 Task: Start in the project ArrowSprint the sprint 'Velocity Venture', with a duration of 3 weeks. Start in the project ArrowSprint the sprint 'Velocity Venture', with a duration of 2 weeks. Start in the project ArrowSprint the sprint 'Velocity Venture', with a duration of 1 week
Action: Mouse moved to (238, 51)
Screenshot: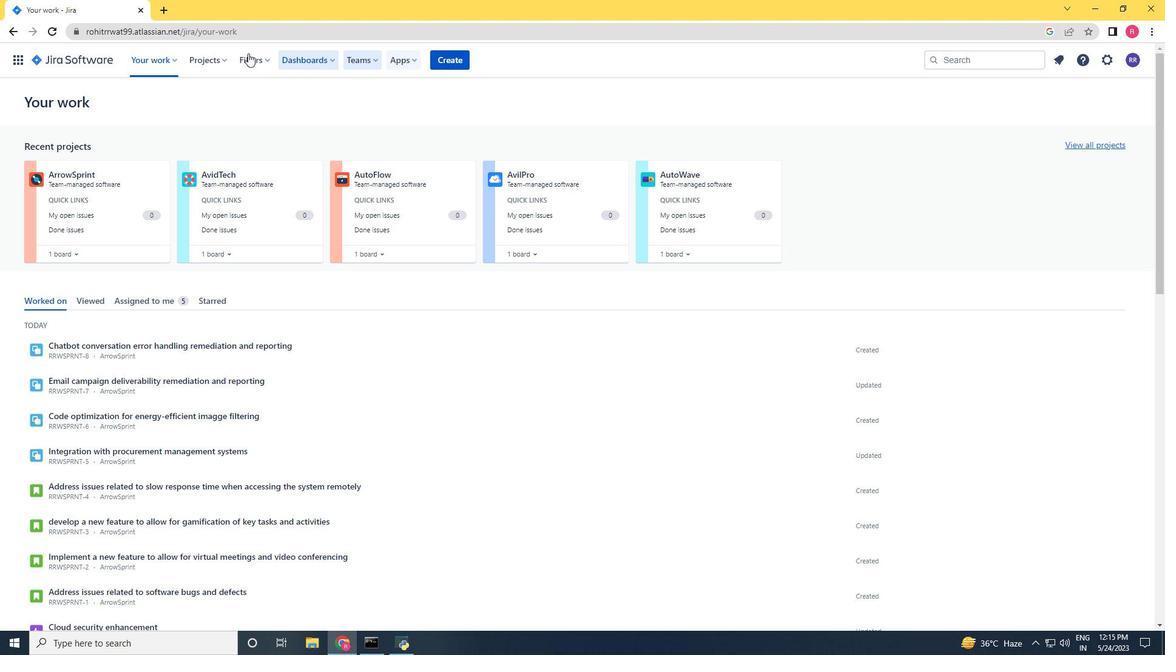 
Action: Mouse pressed left at (238, 51)
Screenshot: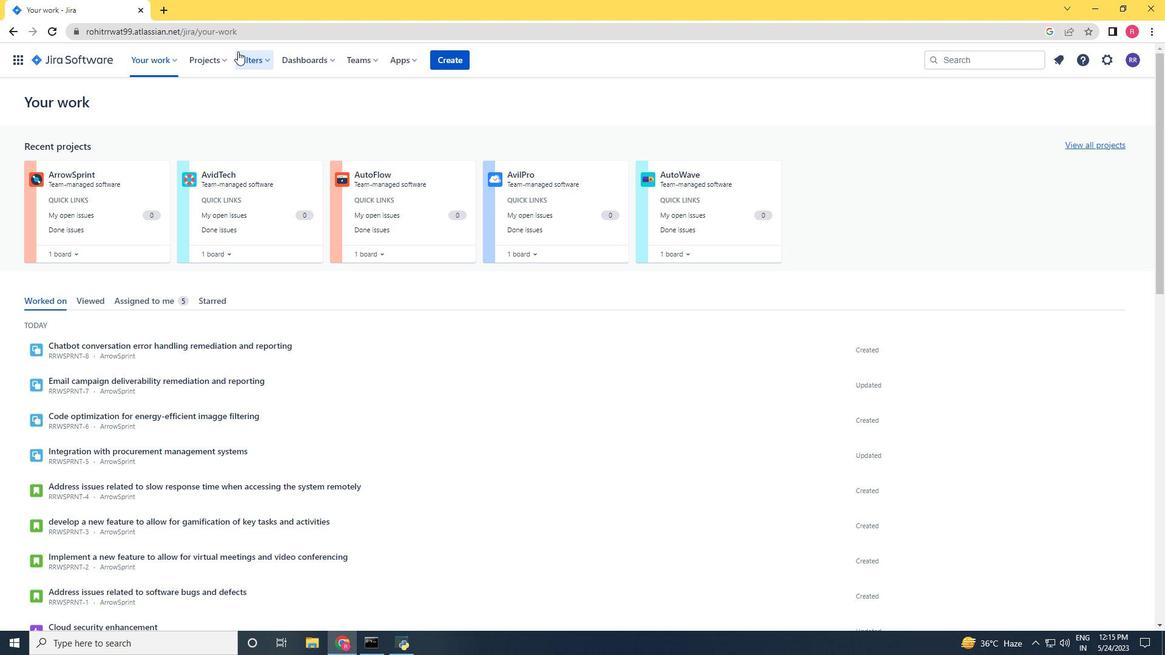 
Action: Mouse moved to (197, 60)
Screenshot: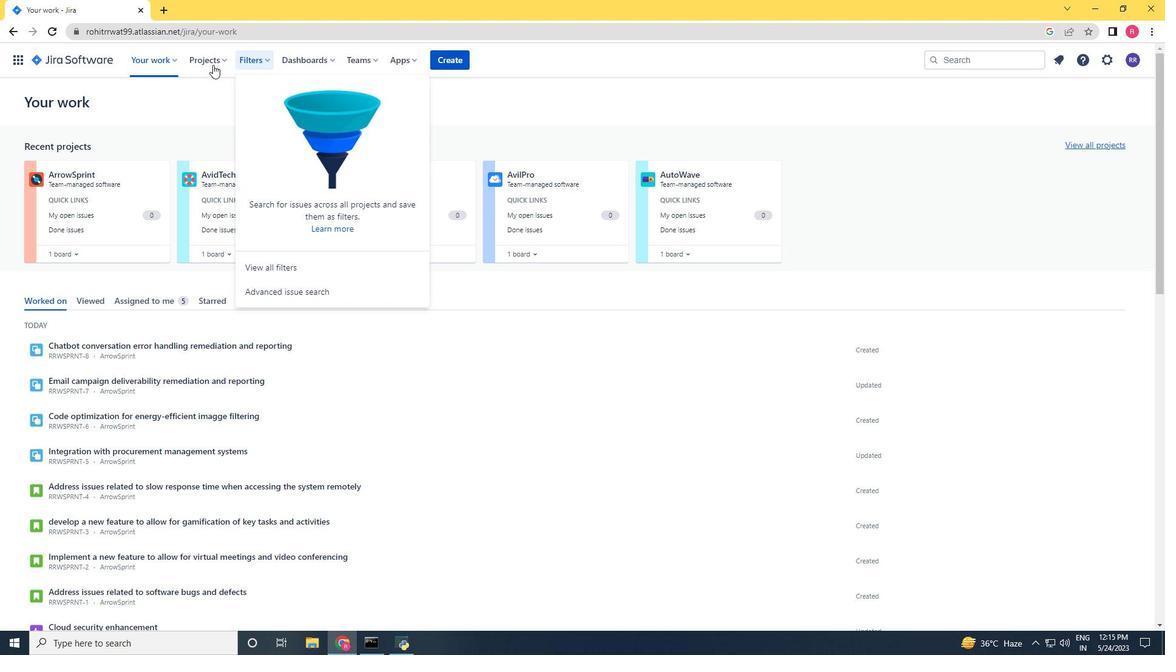 
Action: Mouse pressed left at (197, 60)
Screenshot: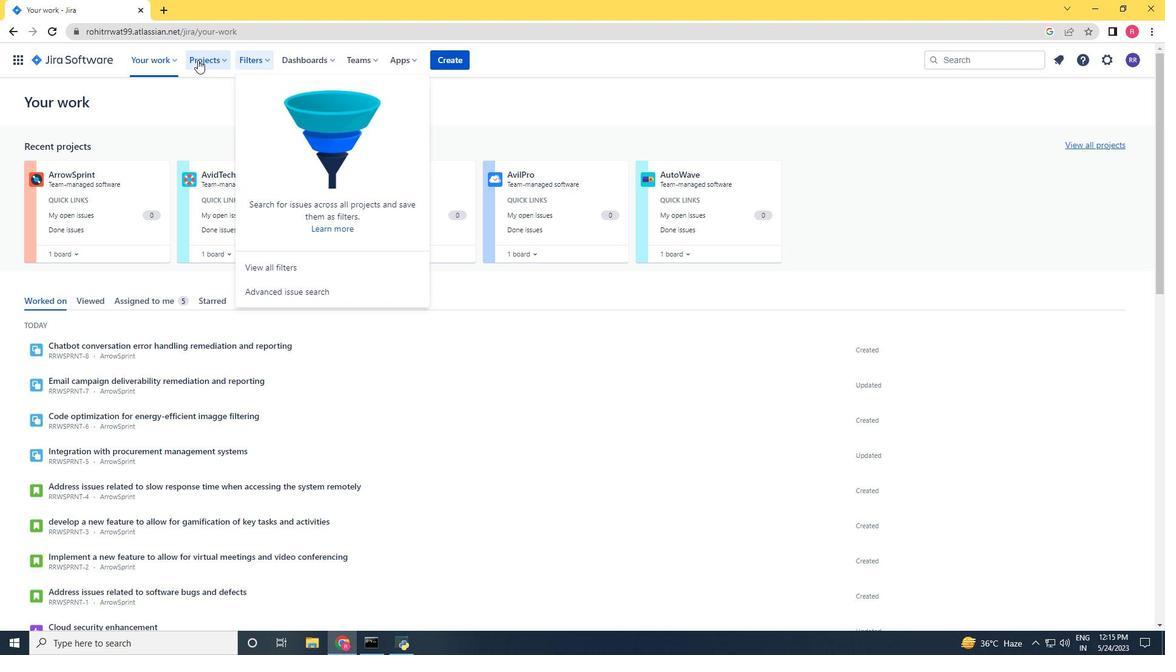 
Action: Mouse moved to (221, 109)
Screenshot: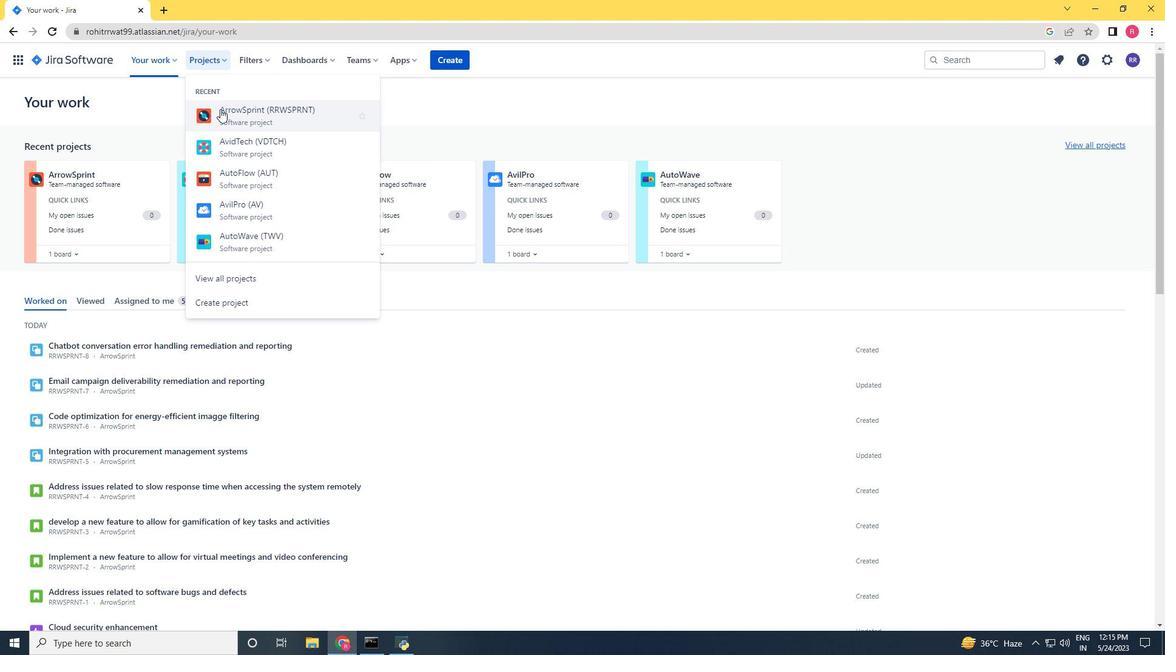 
Action: Mouse pressed left at (221, 109)
Screenshot: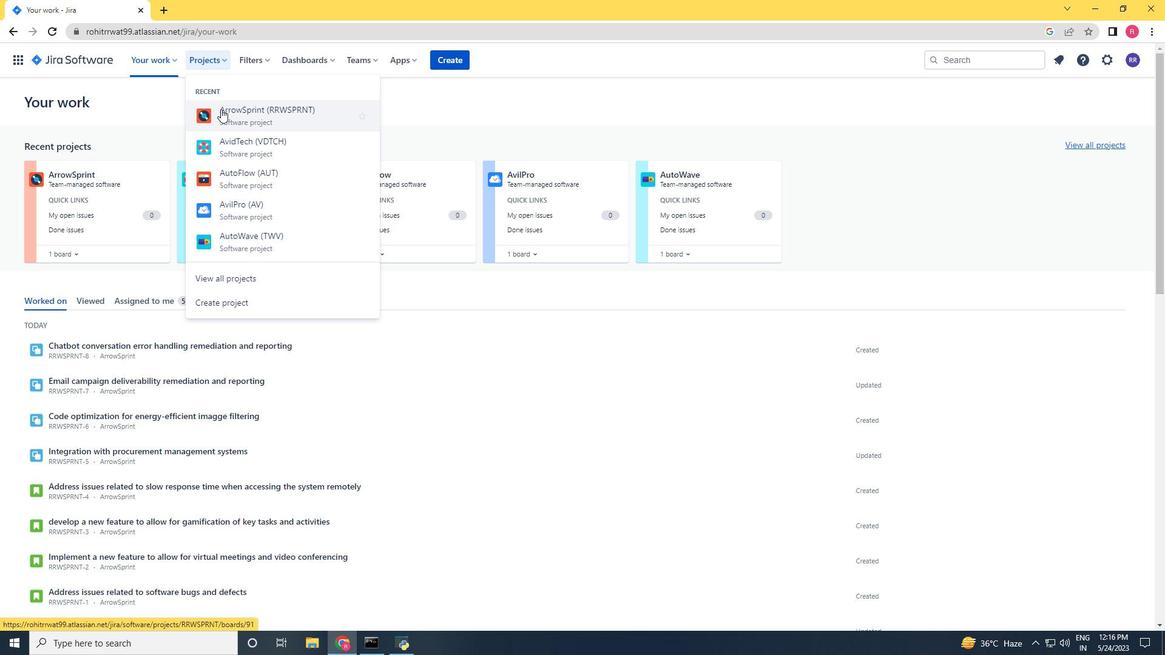 
Action: Mouse moved to (87, 181)
Screenshot: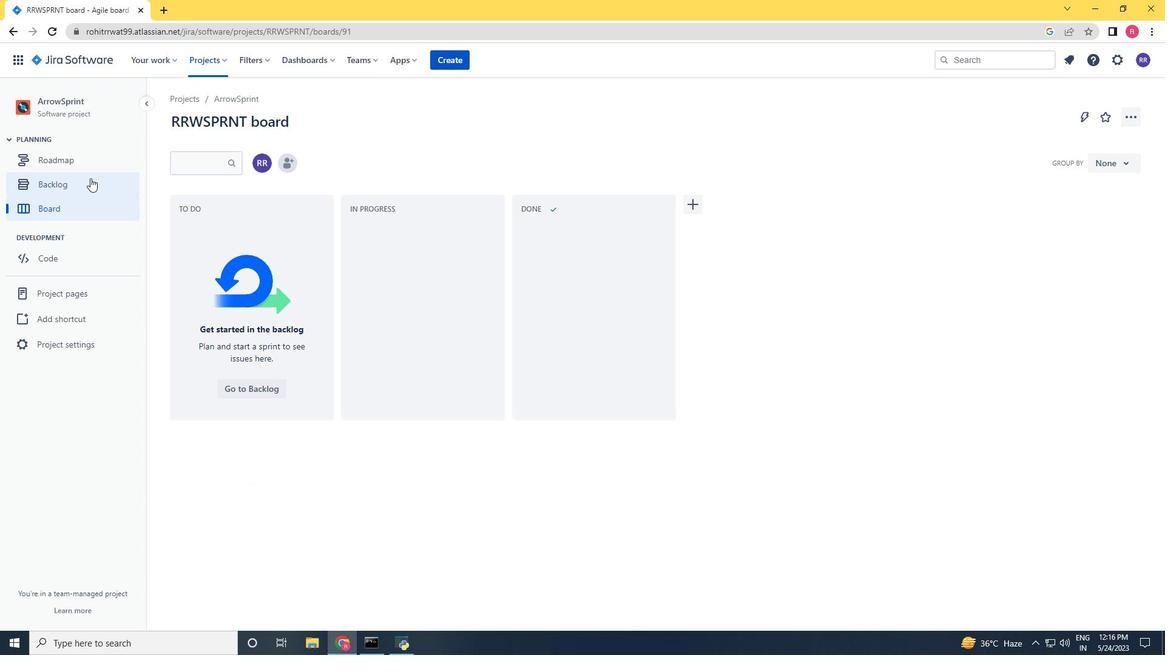 
Action: Mouse pressed left at (87, 181)
Screenshot: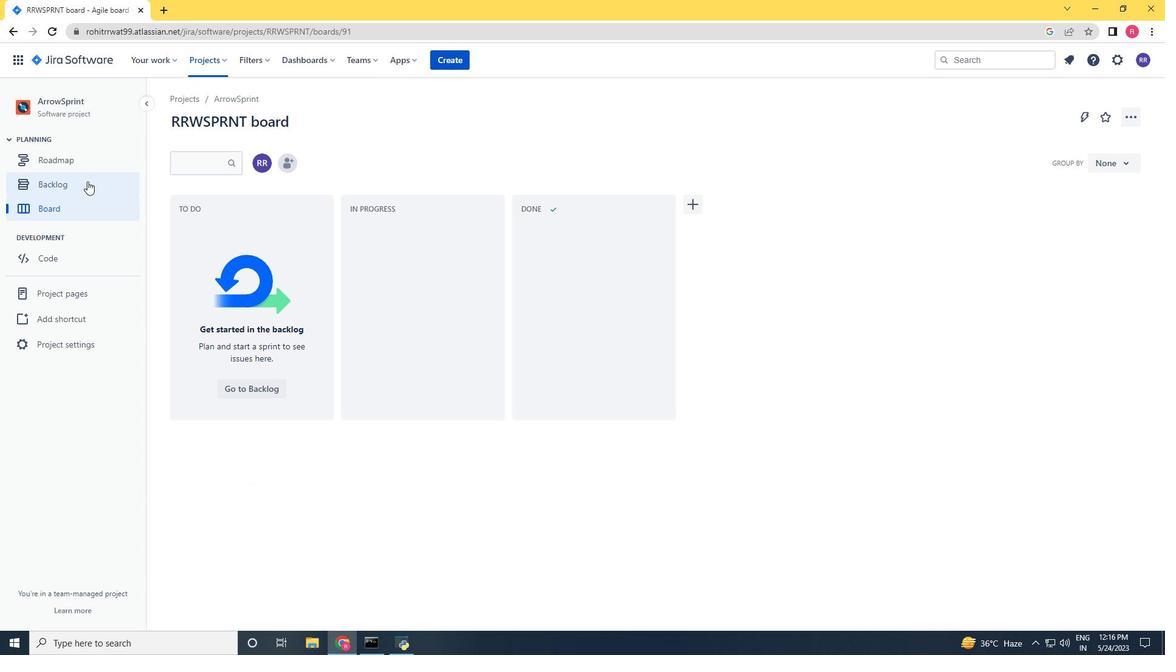 
Action: Mouse moved to (1068, 190)
Screenshot: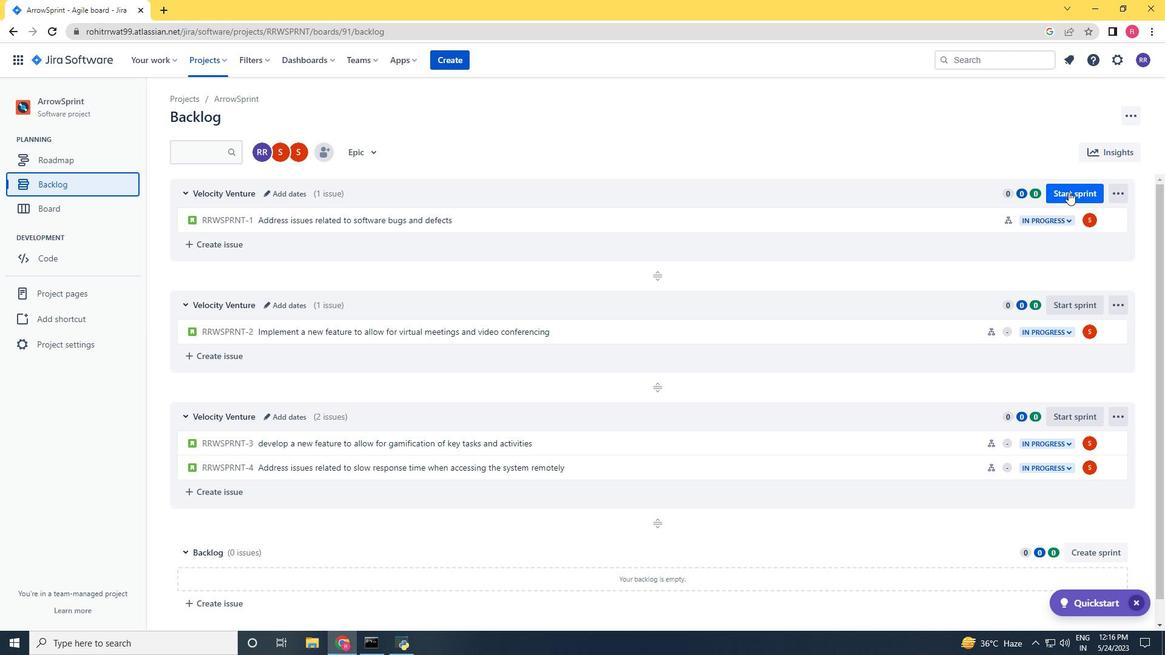 
Action: Mouse pressed left at (1068, 190)
Screenshot: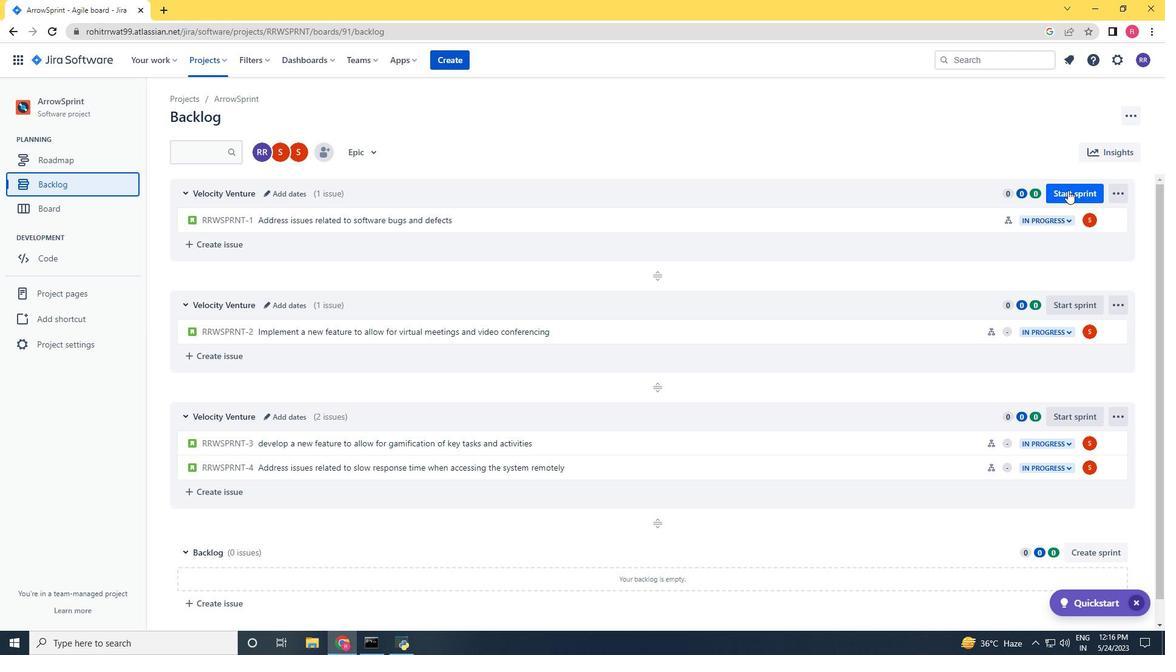 
Action: Mouse moved to (544, 205)
Screenshot: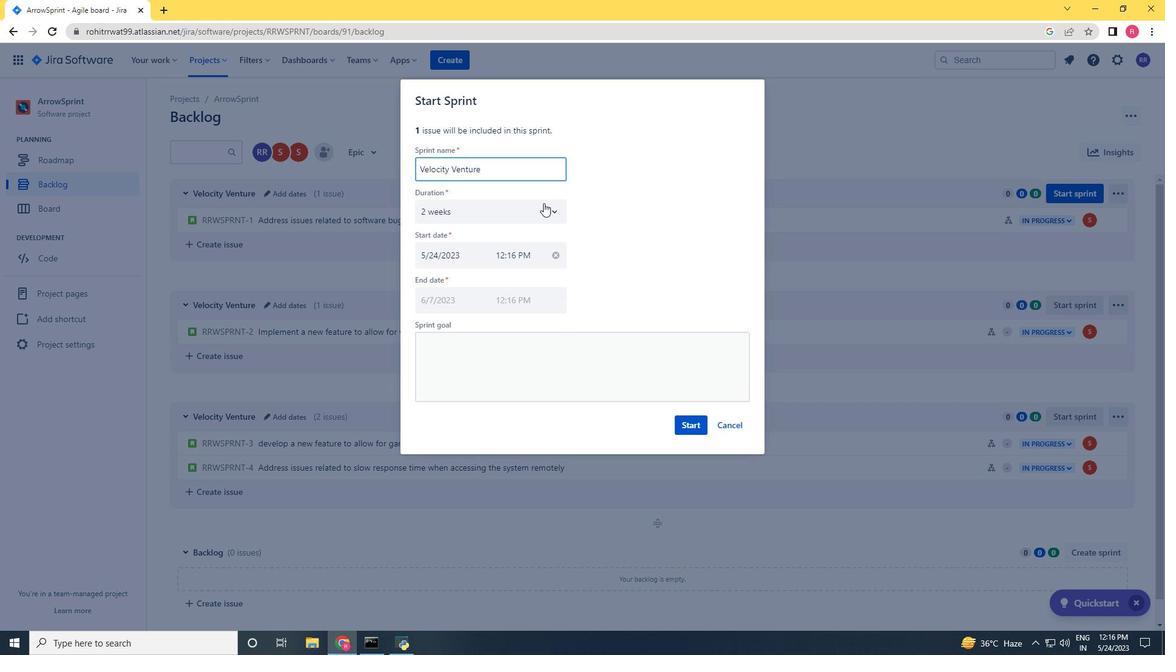 
Action: Mouse pressed left at (544, 205)
Screenshot: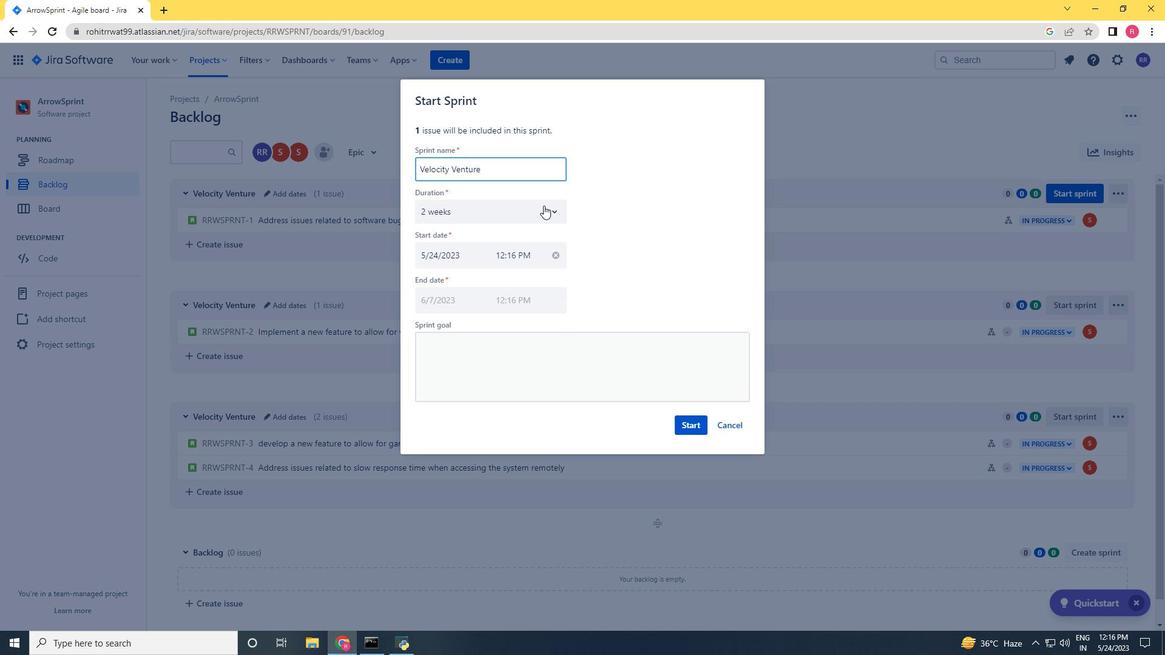 
Action: Mouse moved to (462, 273)
Screenshot: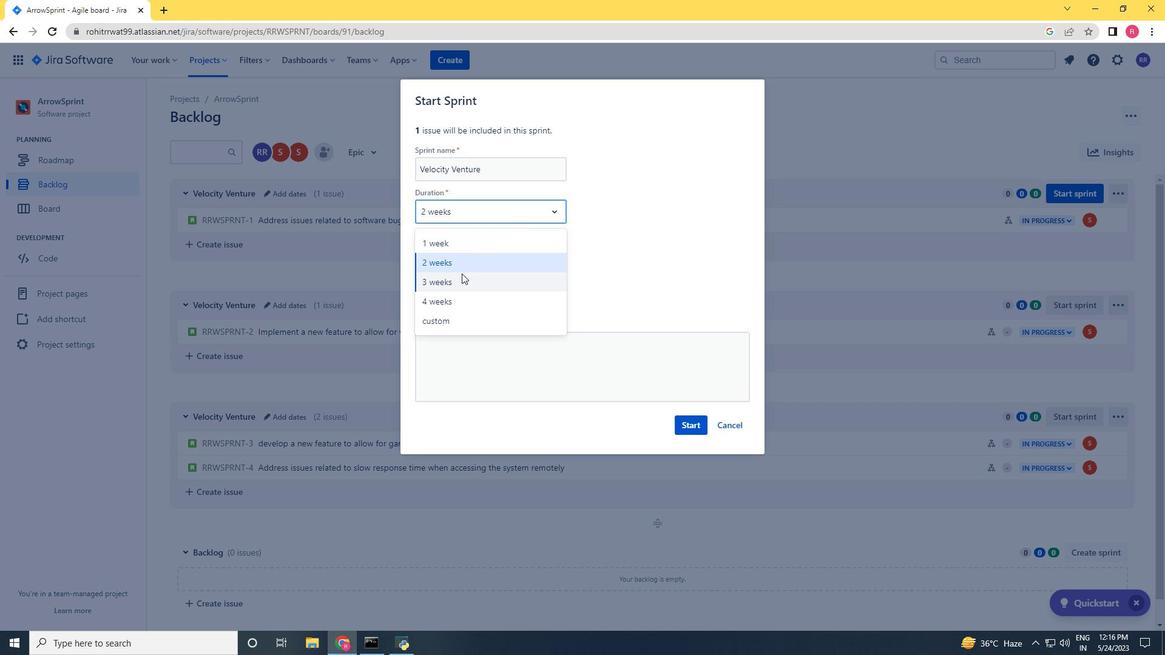 
Action: Mouse pressed left at (462, 273)
Screenshot: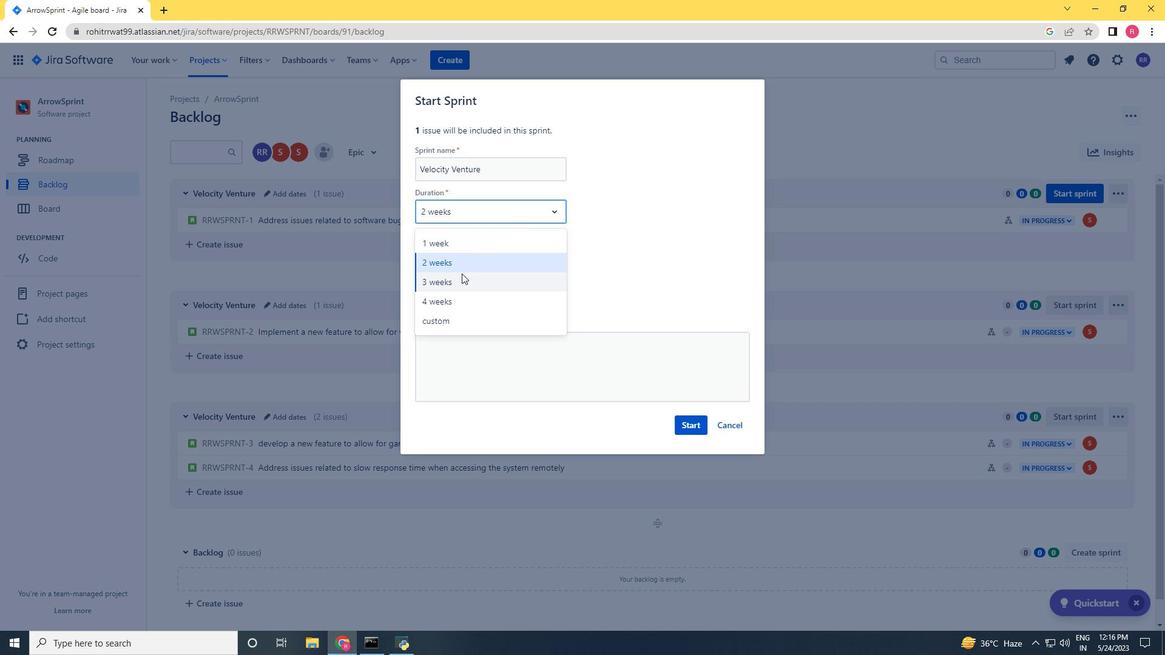 
Action: Mouse moved to (683, 424)
Screenshot: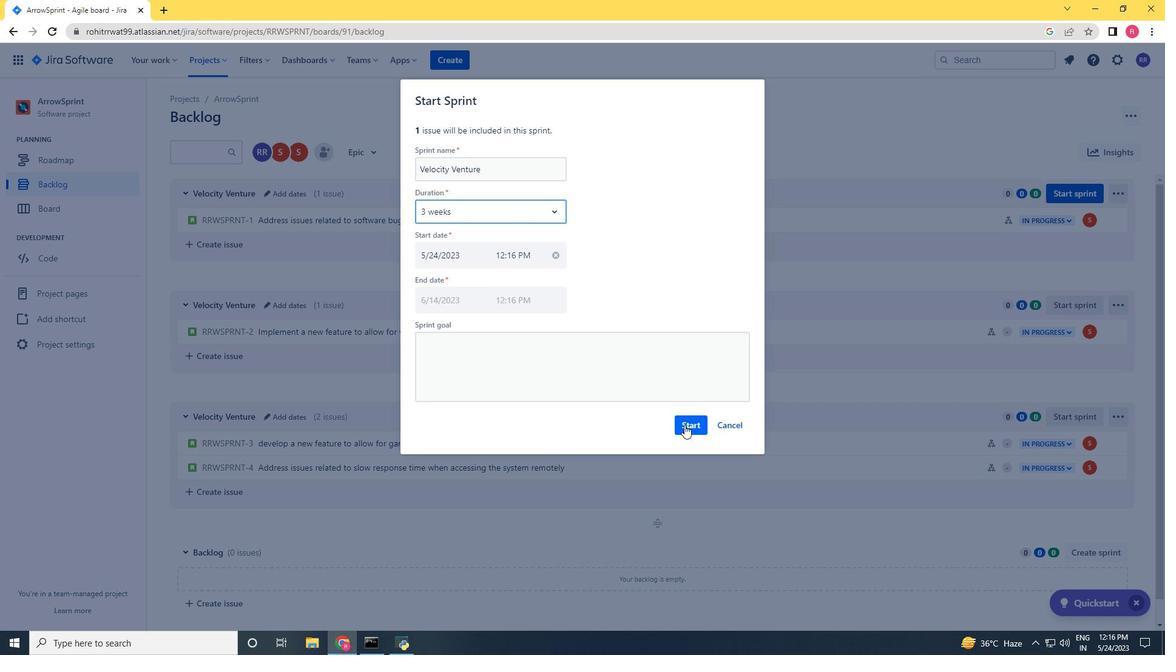 
Action: Mouse pressed left at (683, 424)
Screenshot: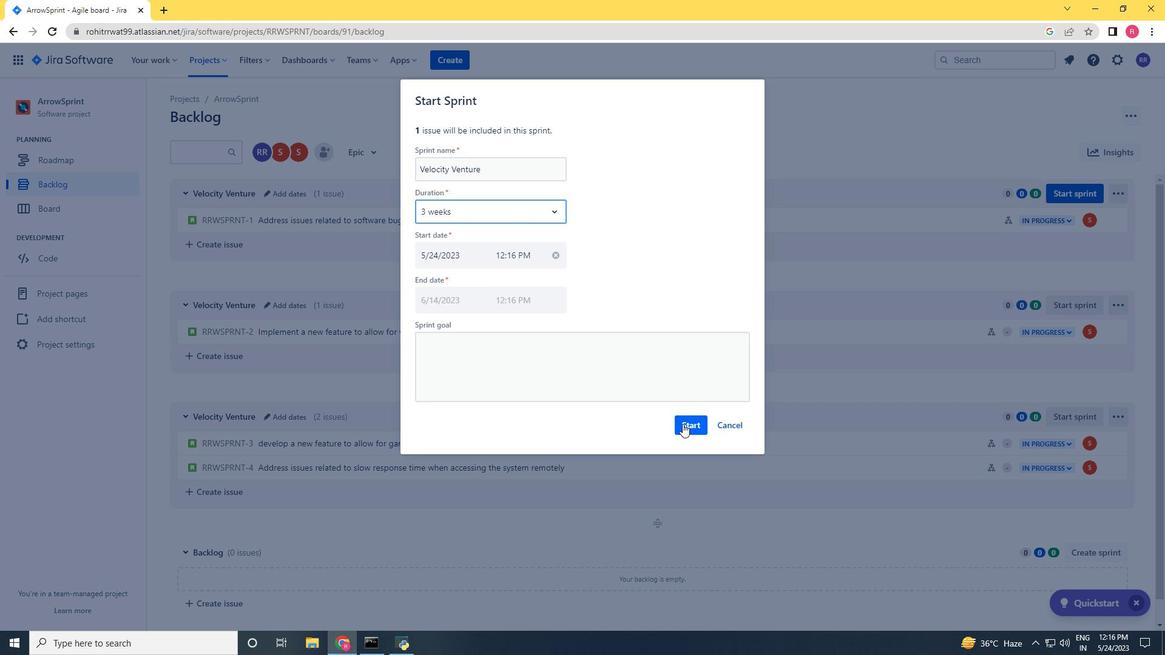 
Action: Mouse moved to (57, 177)
Screenshot: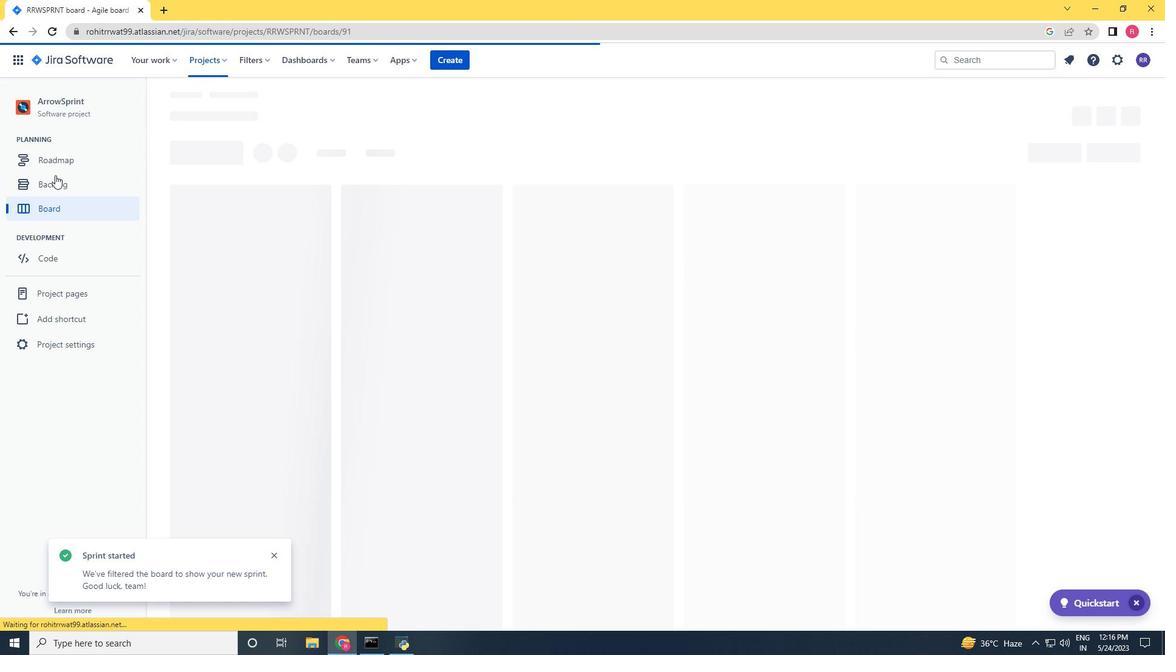 
Action: Mouse pressed left at (57, 177)
Screenshot: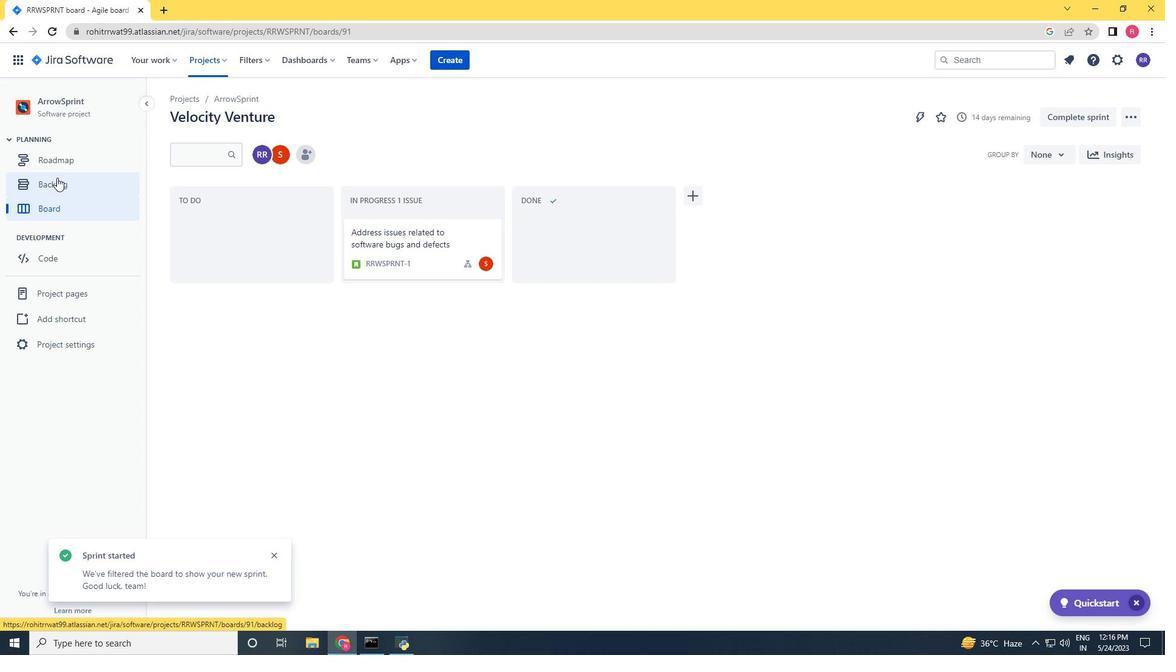 
Action: Mouse moved to (1079, 297)
Screenshot: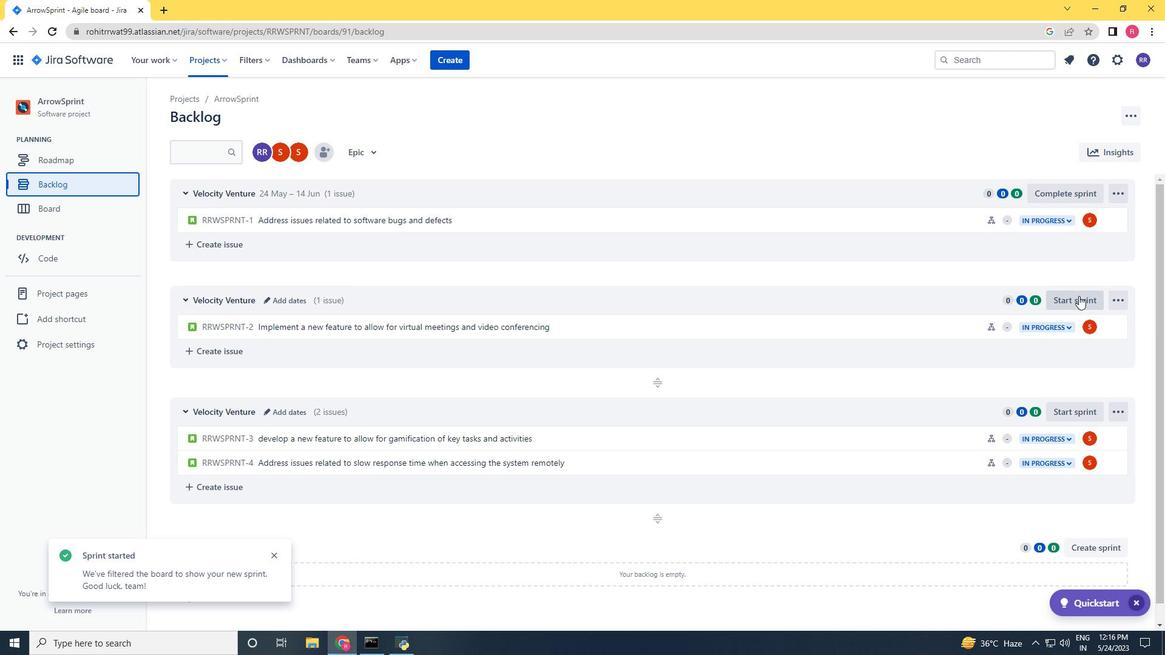 
Action: Mouse pressed left at (1079, 297)
Screenshot: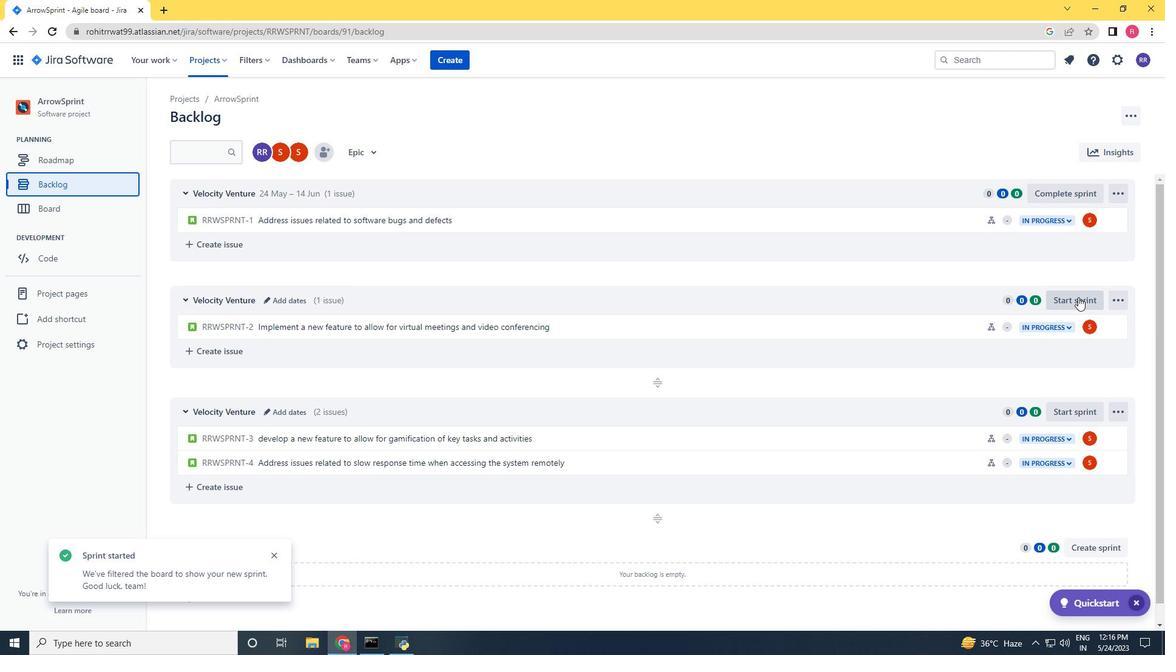 
Action: Mouse moved to (508, 211)
Screenshot: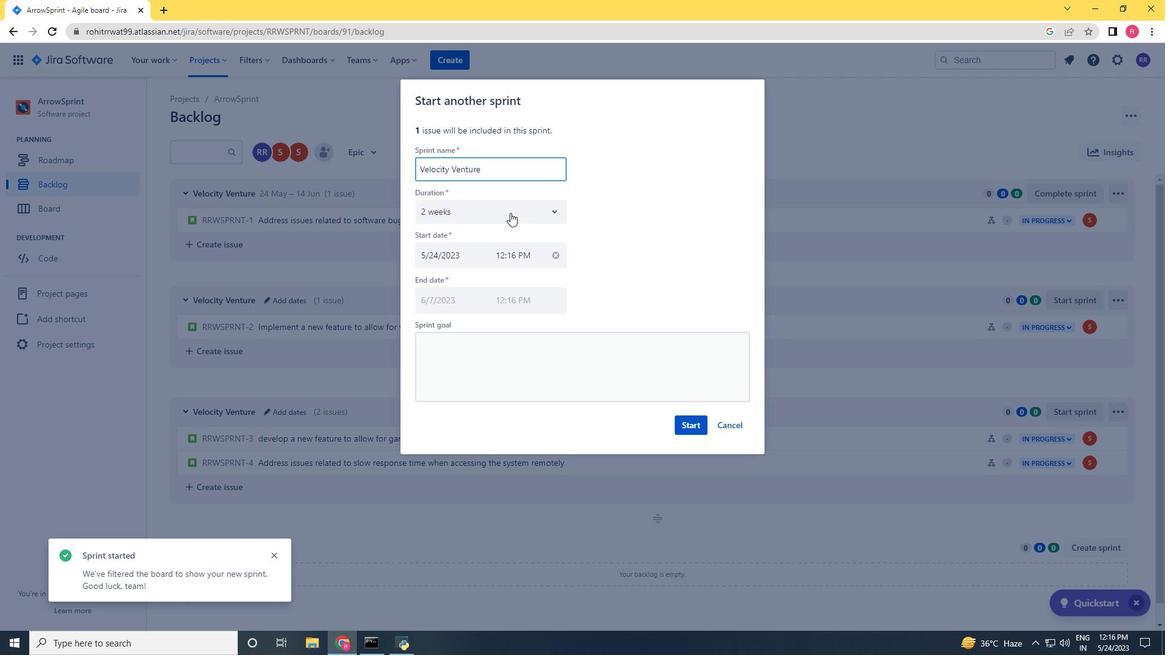 
Action: Mouse pressed left at (508, 211)
Screenshot: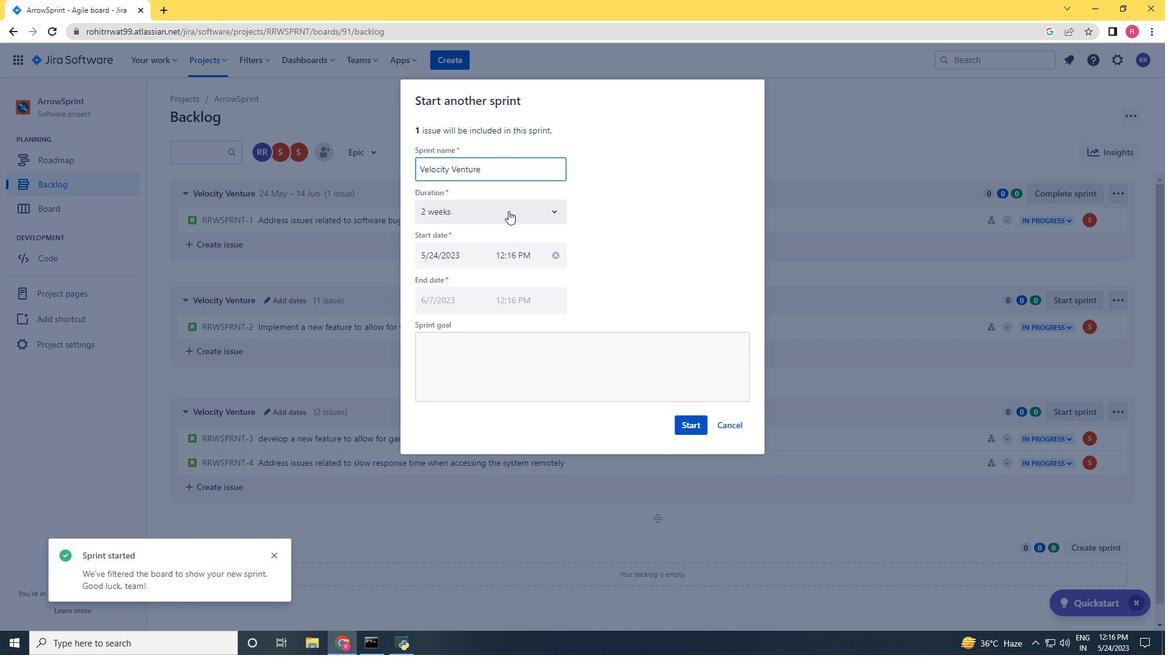 
Action: Mouse moved to (457, 264)
Screenshot: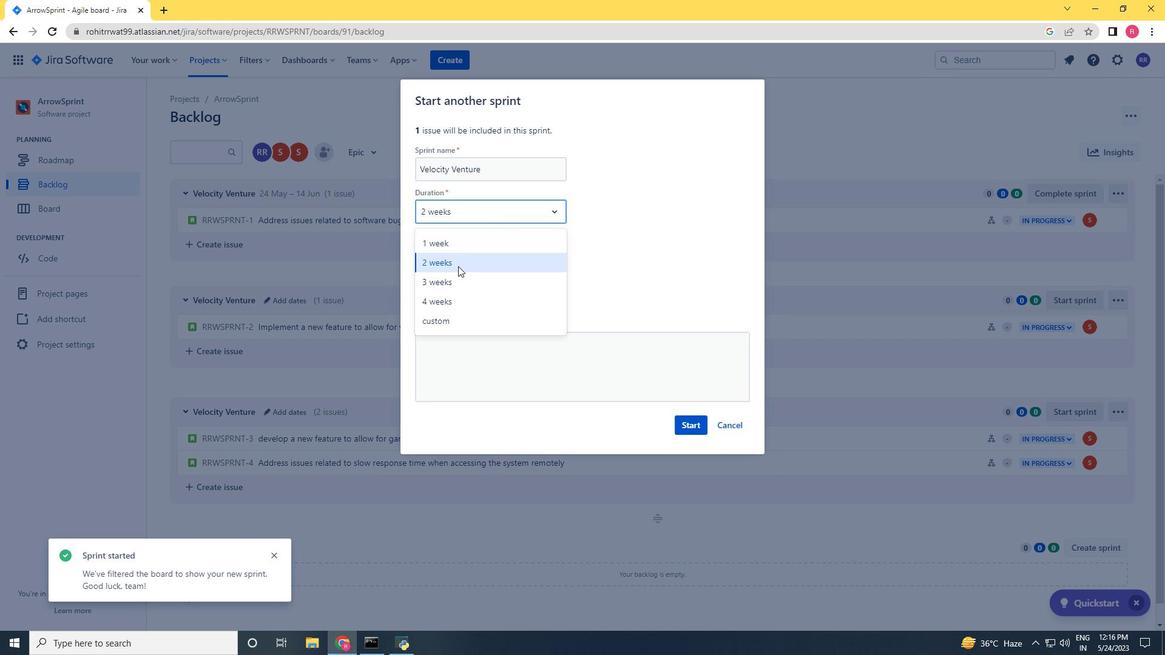 
Action: Mouse pressed left at (457, 264)
Screenshot: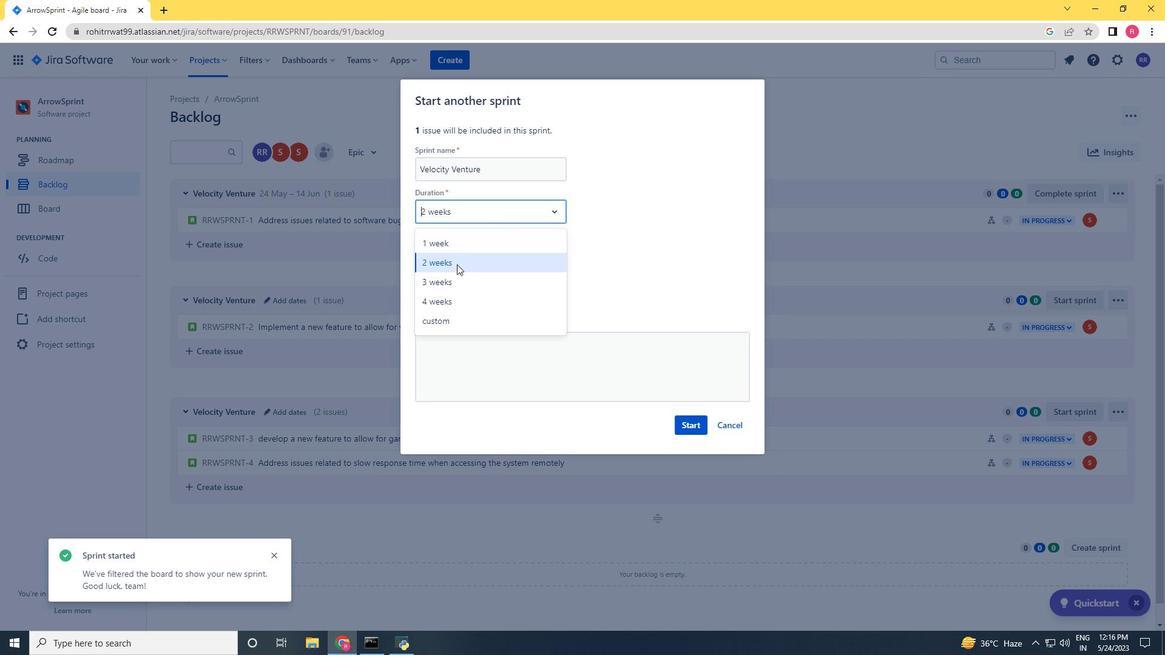
Action: Mouse moved to (684, 420)
Screenshot: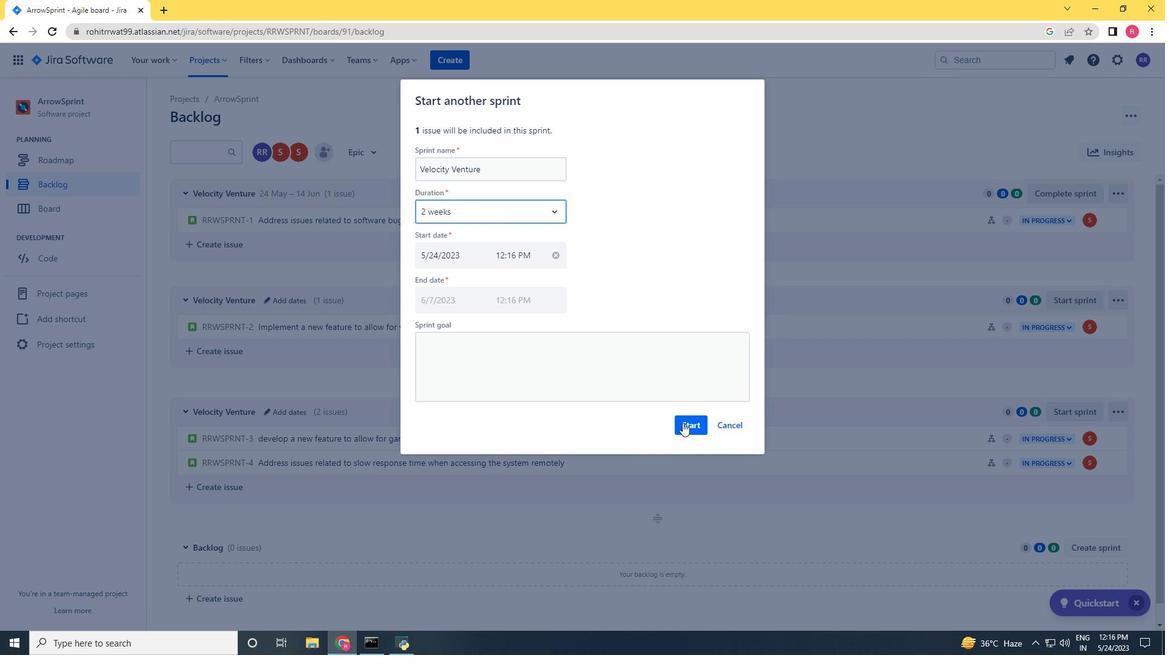 
Action: Mouse pressed left at (684, 420)
Screenshot: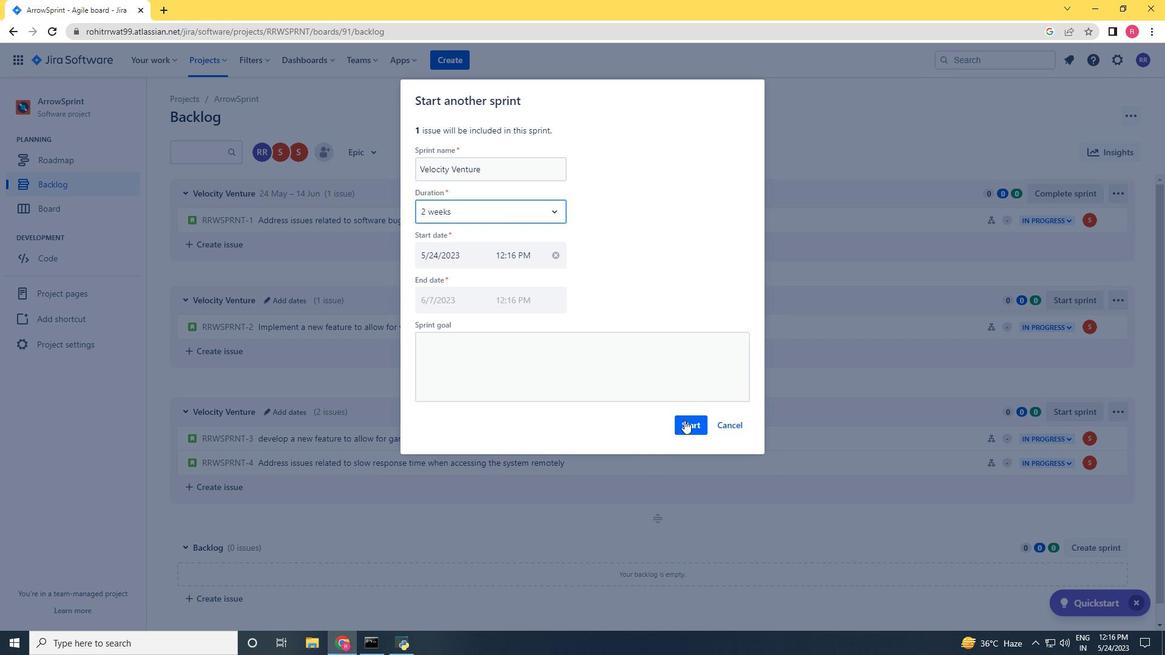 
Action: Mouse moved to (61, 187)
Screenshot: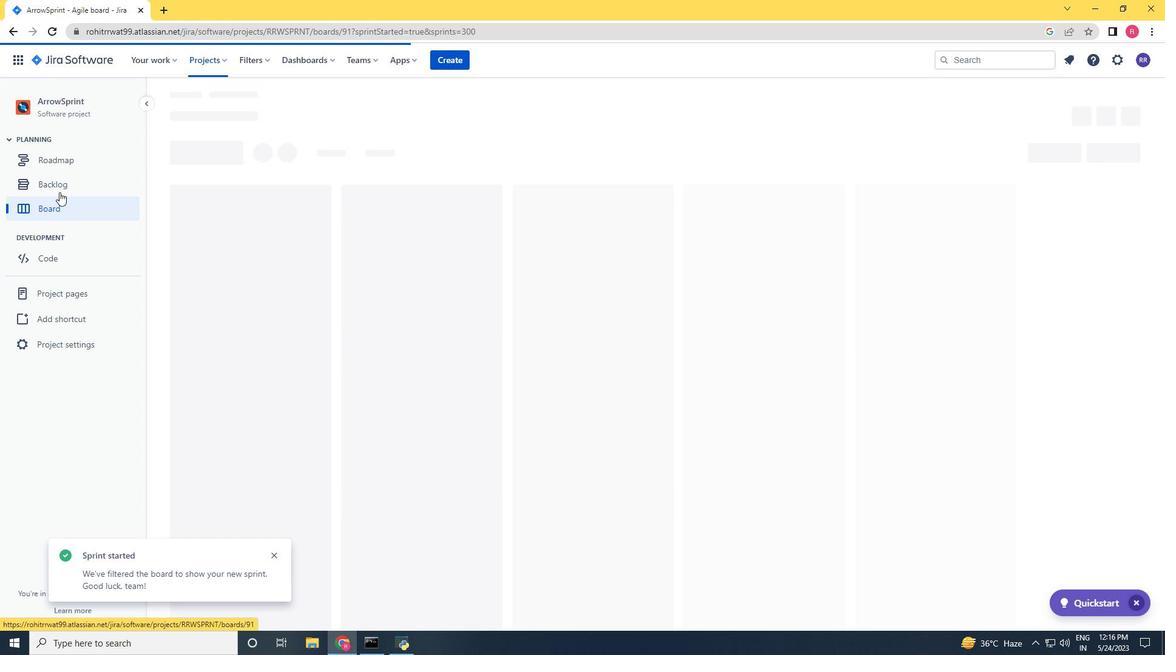 
Action: Mouse pressed left at (61, 187)
Screenshot: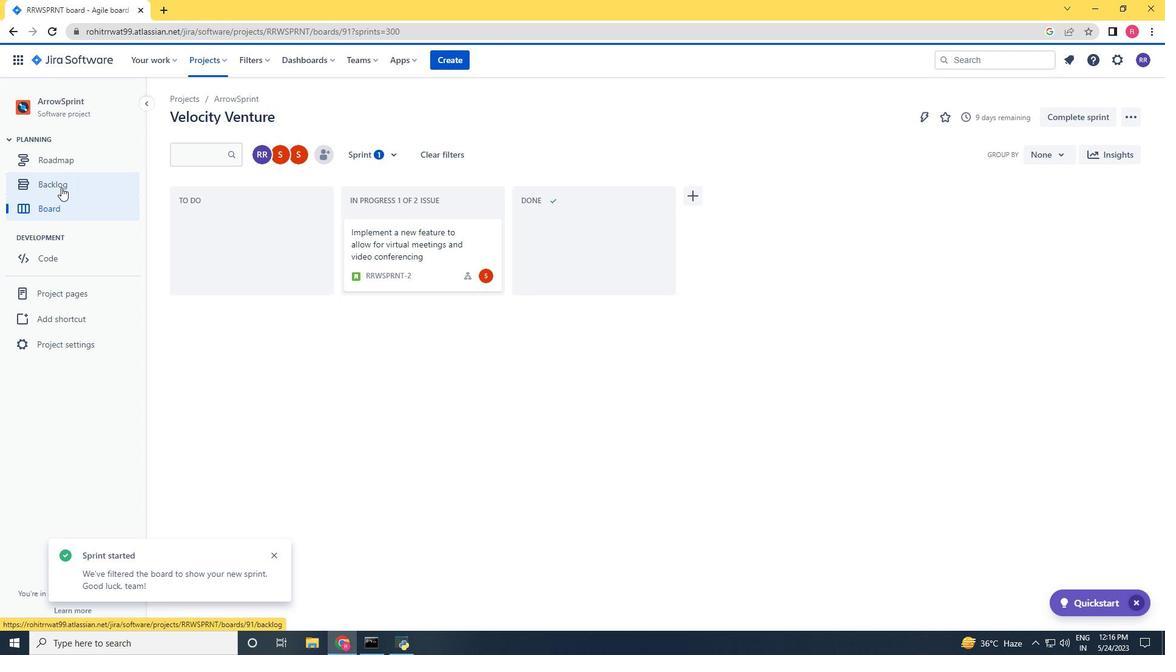 
Action: Mouse moved to (998, 341)
Screenshot: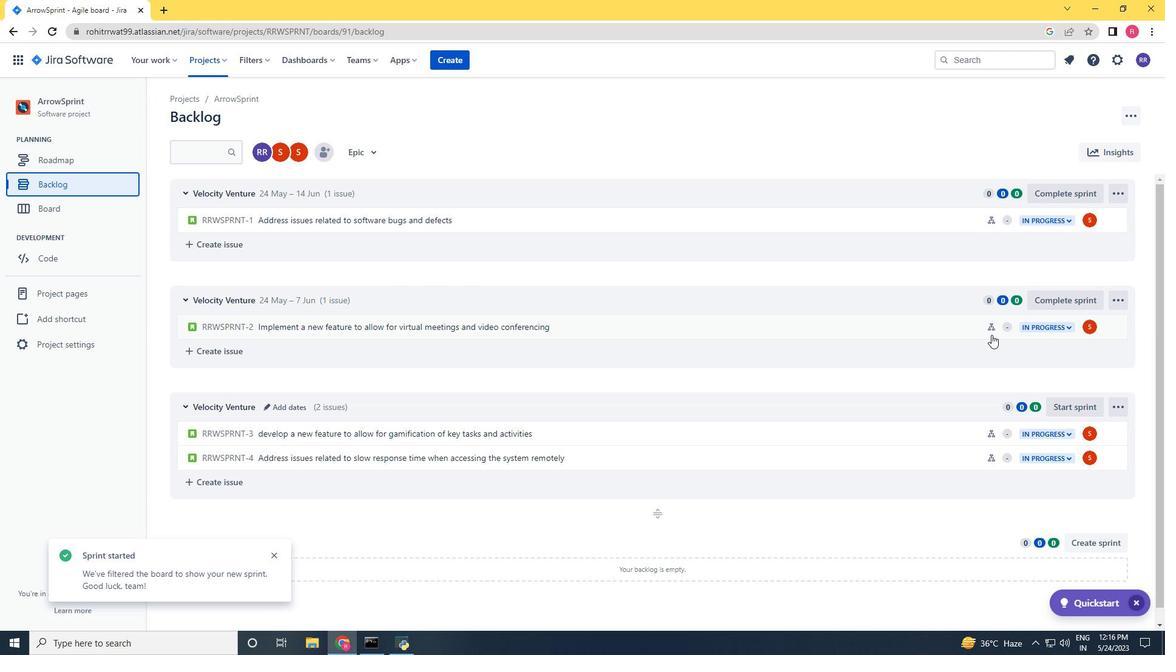 
Action: Mouse scrolled (998, 340) with delta (0, 0)
Screenshot: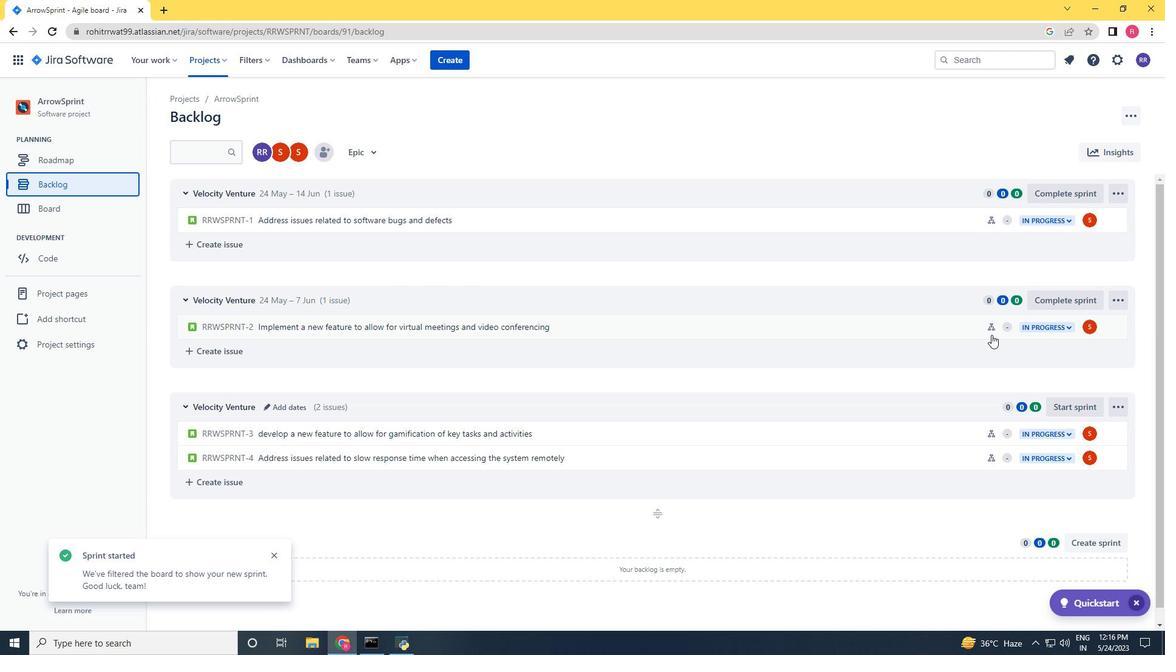 
Action: Mouse moved to (1000, 343)
Screenshot: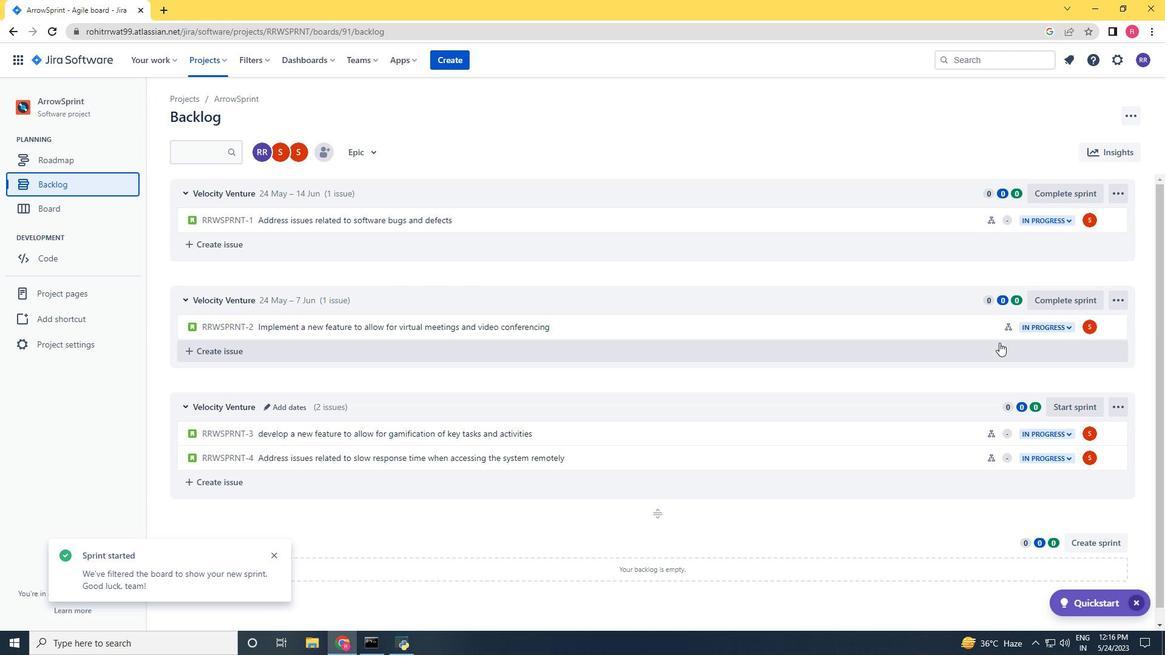 
Action: Mouse scrolled (1000, 343) with delta (0, 0)
Screenshot: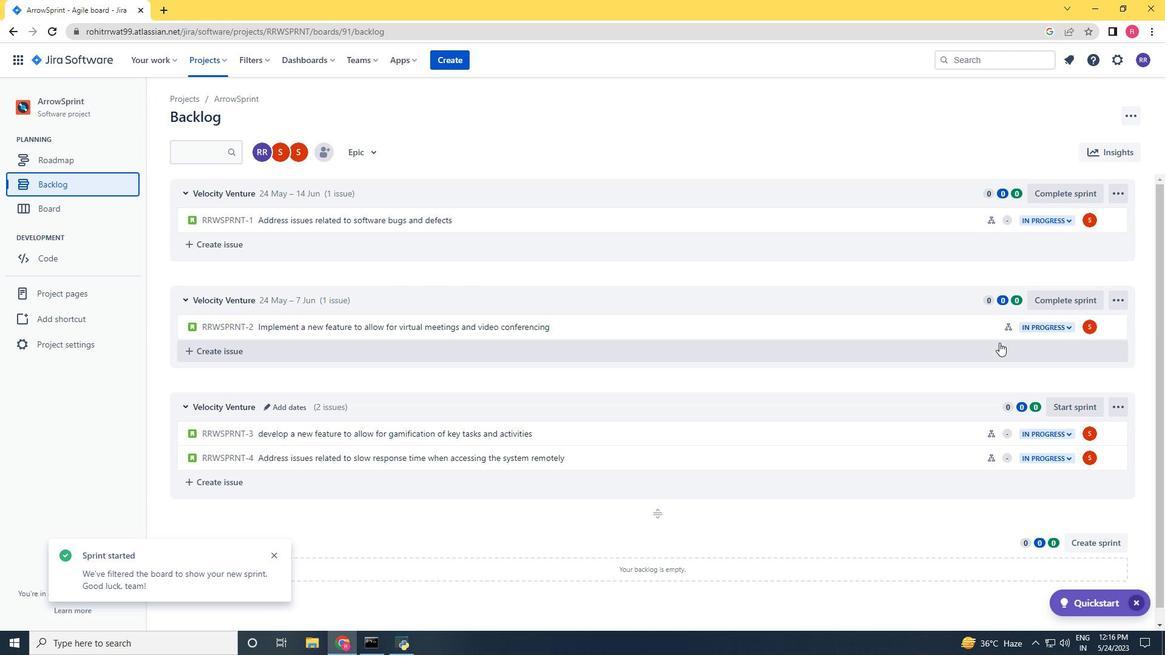 
Action: Mouse moved to (1068, 388)
Screenshot: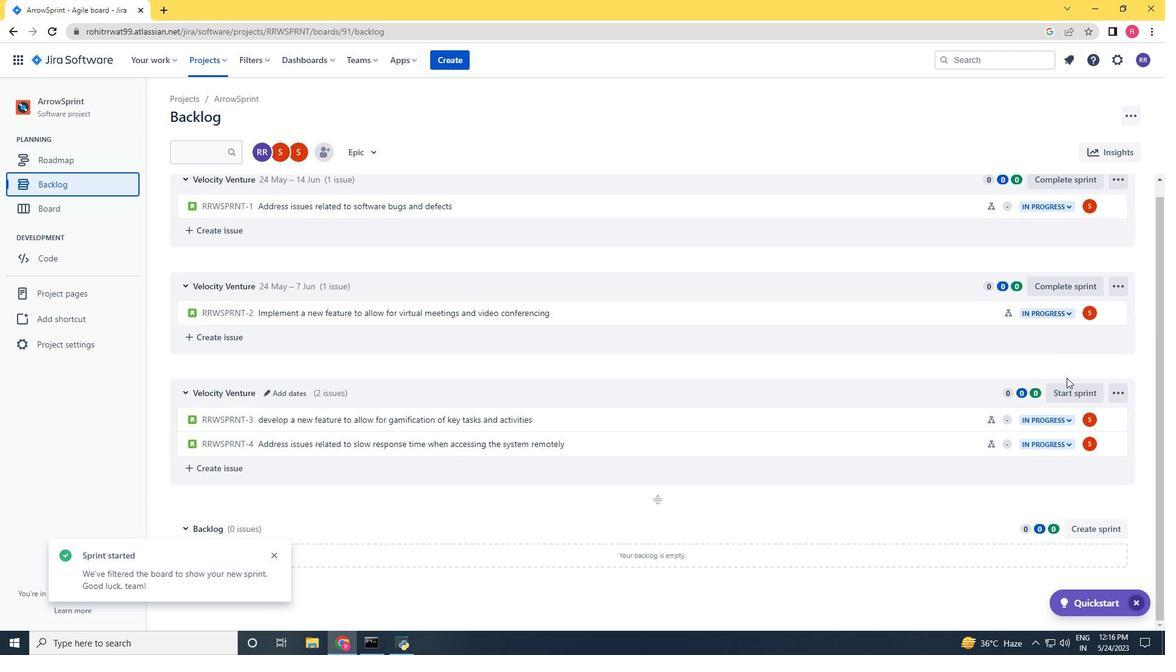 
Action: Mouse pressed left at (1068, 388)
Screenshot: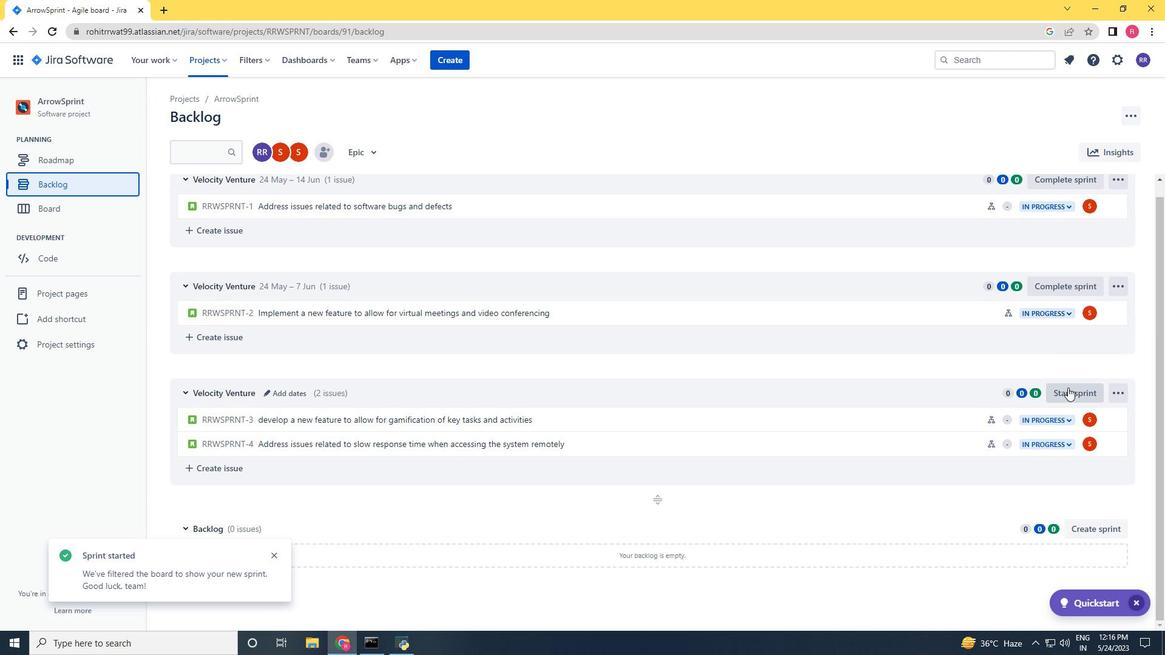 
Action: Mouse moved to (506, 220)
Screenshot: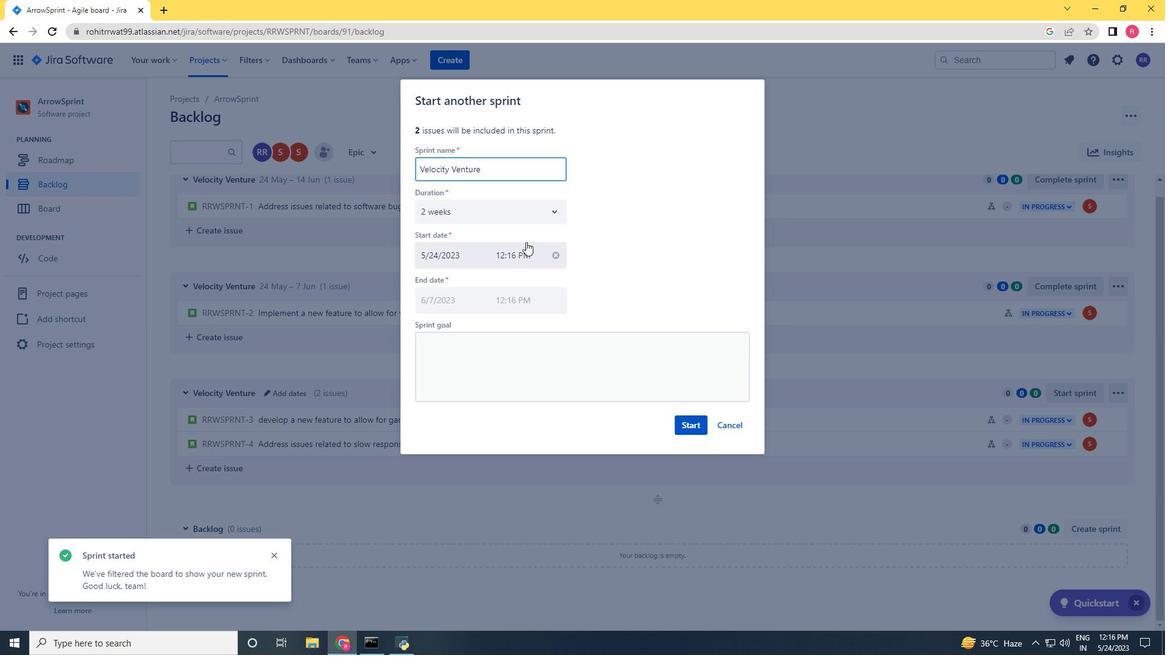 
Action: Mouse pressed left at (506, 220)
Screenshot: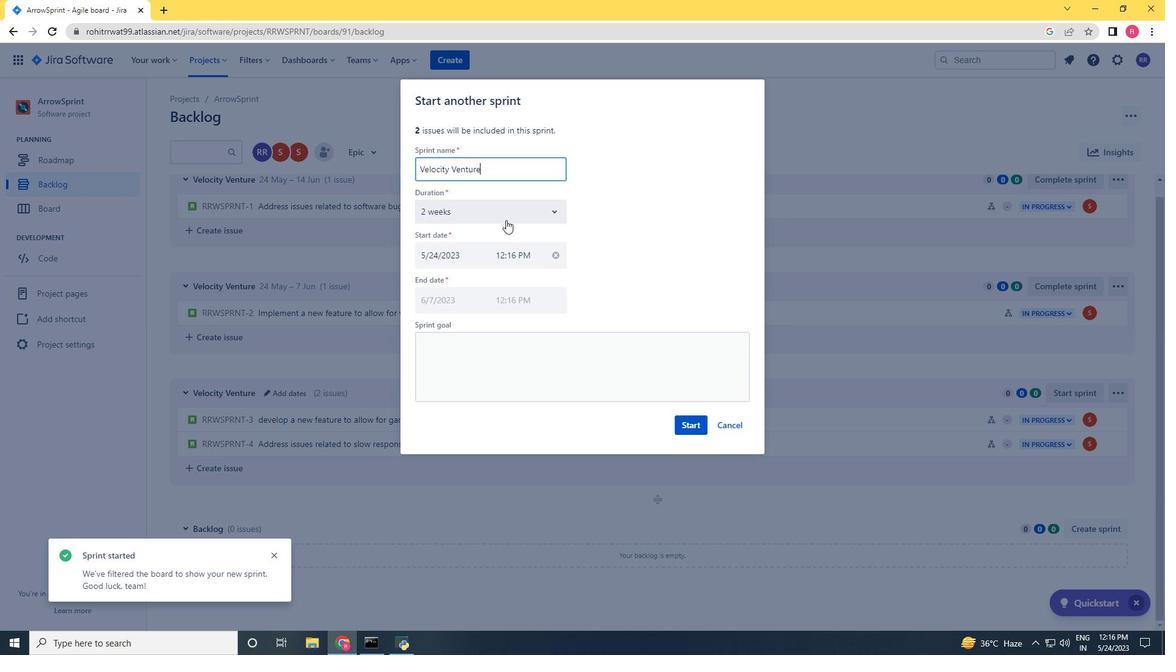 
Action: Mouse moved to (465, 244)
Screenshot: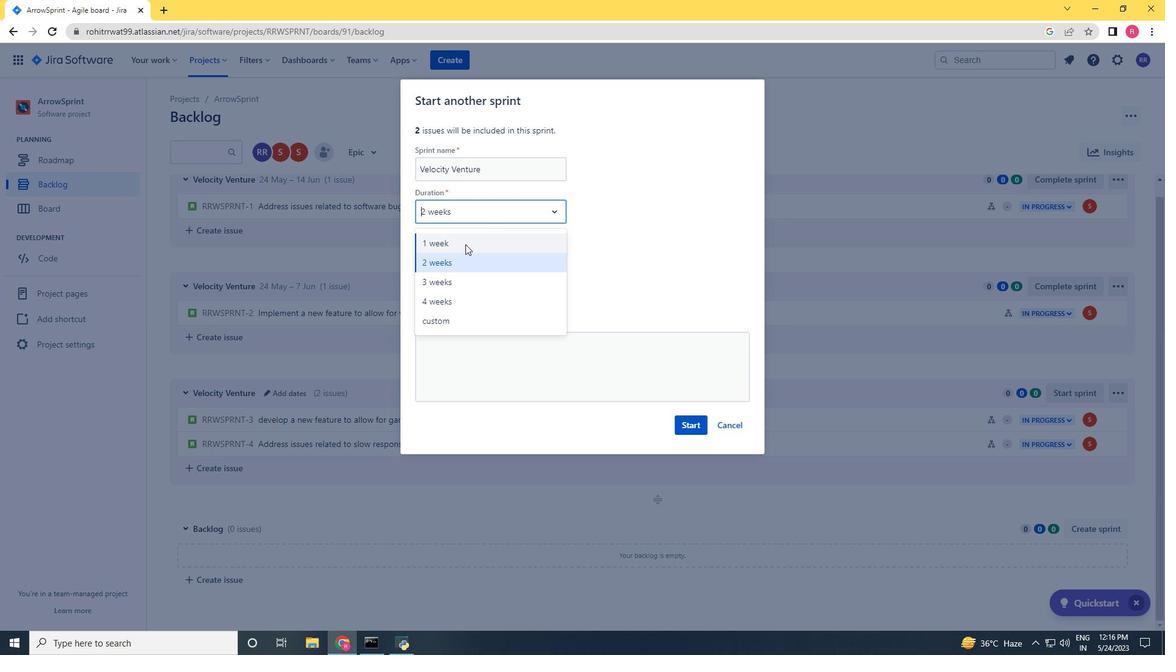 
Action: Mouse pressed left at (465, 244)
Screenshot: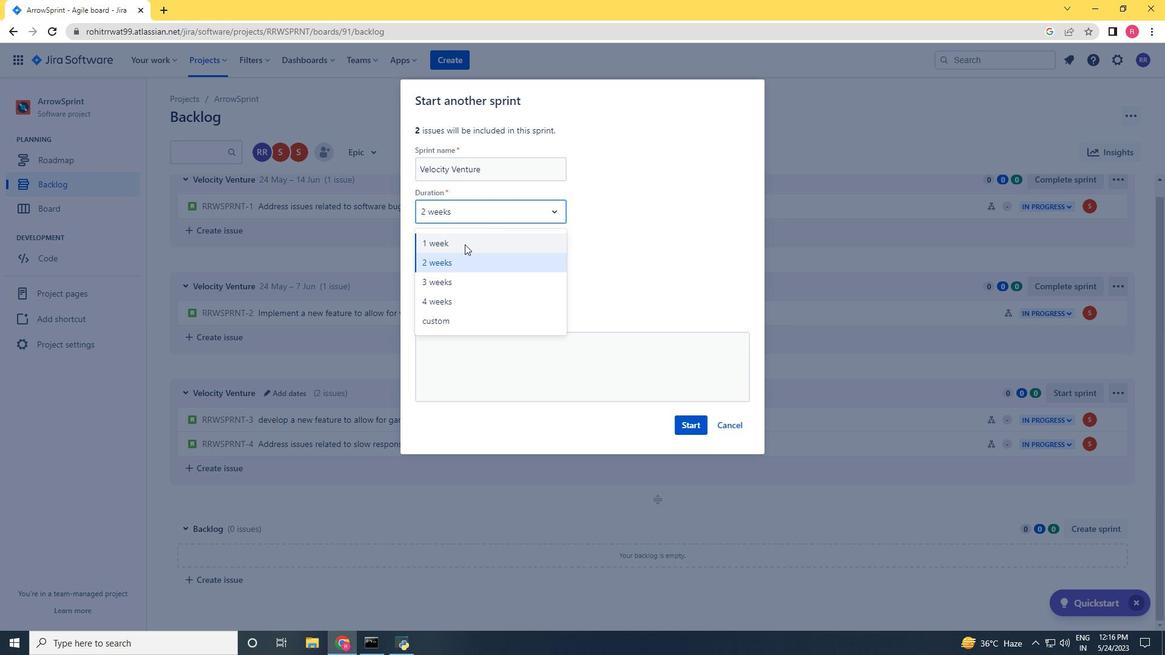 
Action: Mouse moved to (680, 422)
Screenshot: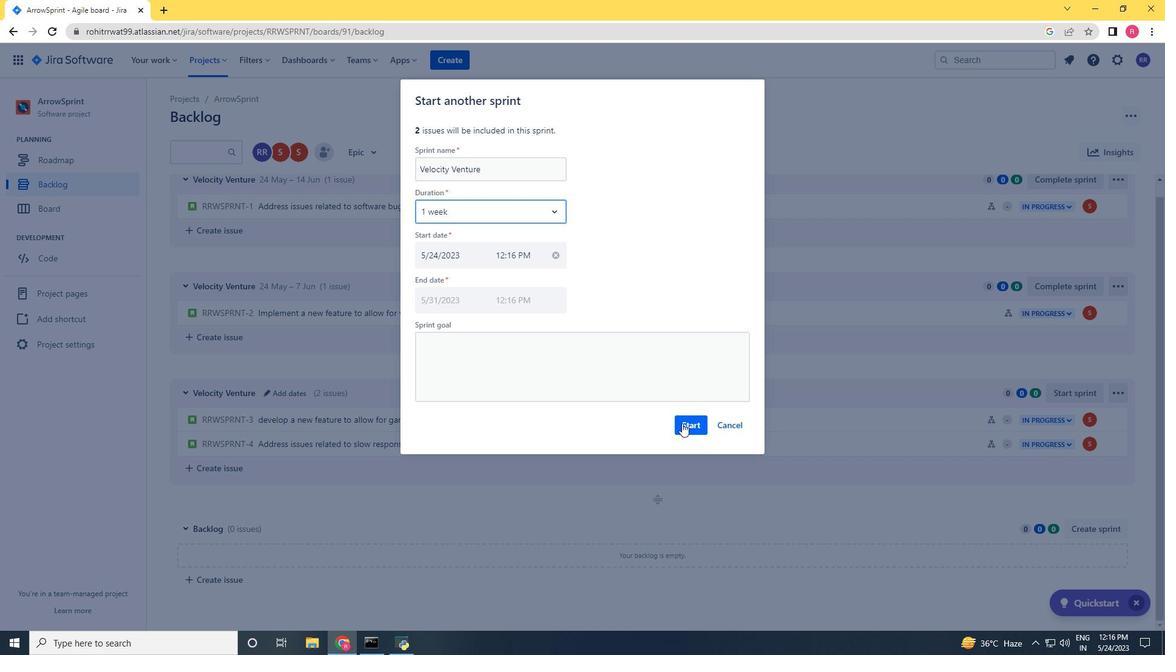 
Action: Mouse pressed left at (680, 422)
Screenshot: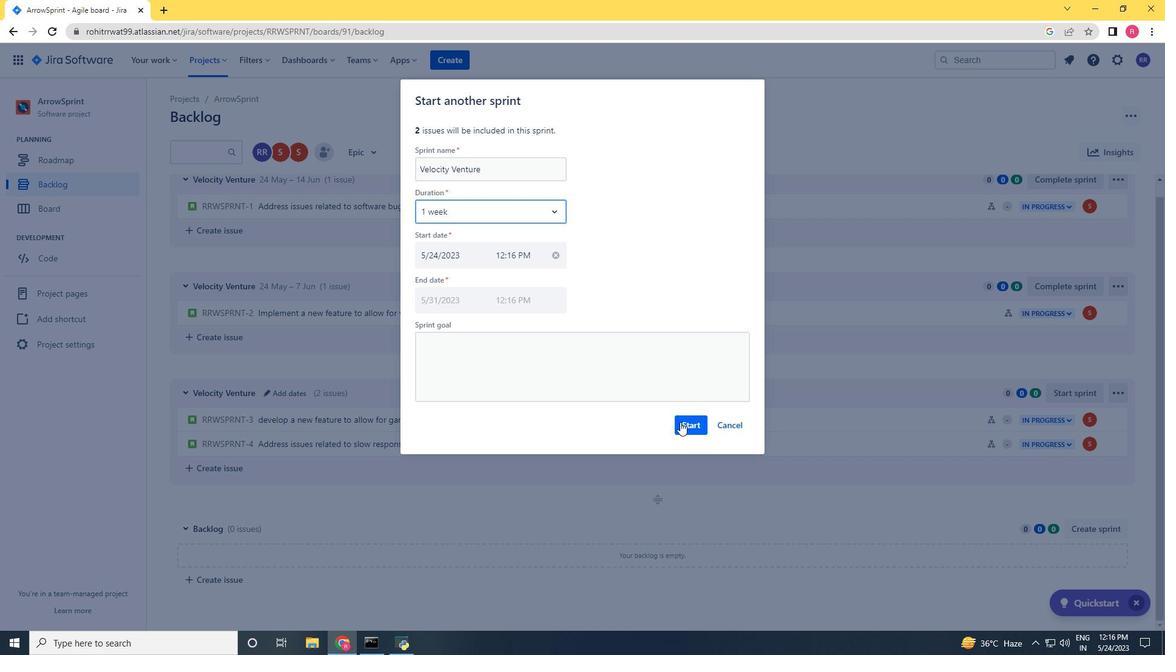 
Action: Mouse moved to (44, 184)
Screenshot: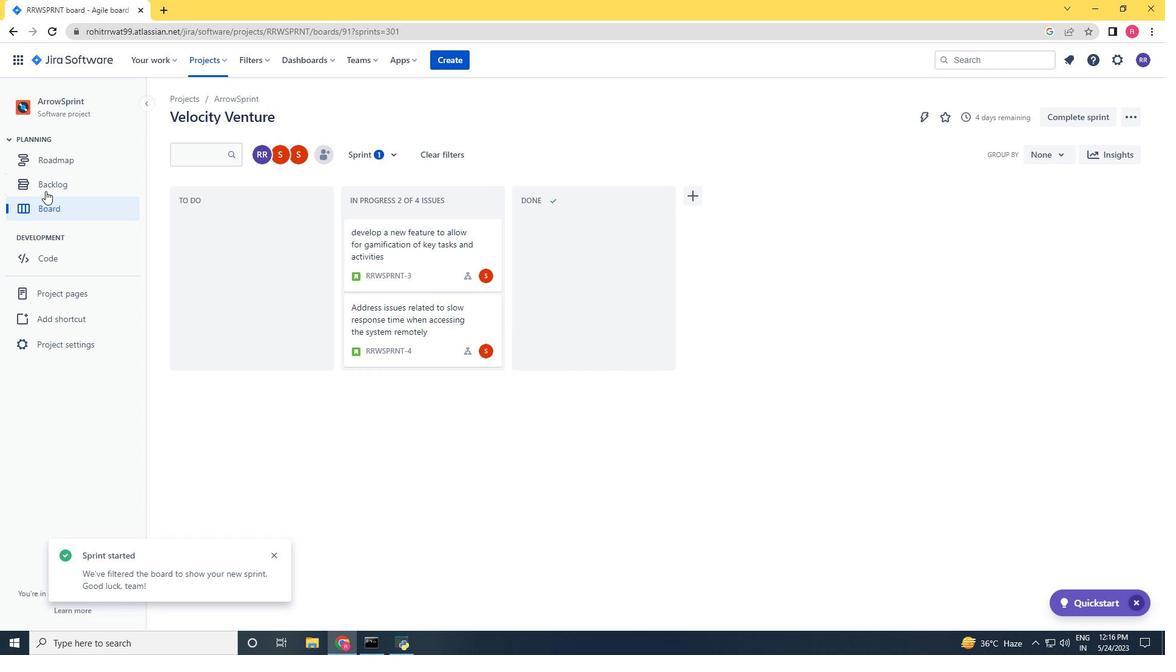 
Action: Mouse pressed left at (44, 184)
Screenshot: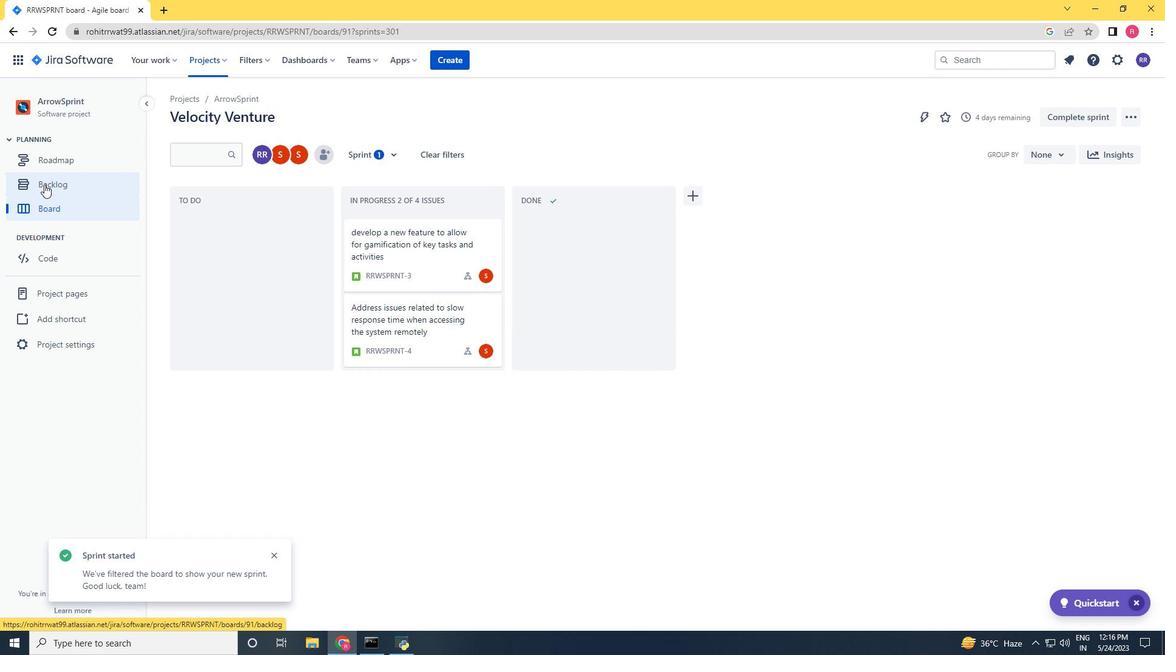 
